 Task: Change slide transition to cube.
Action: Mouse moved to (104, 59)
Screenshot: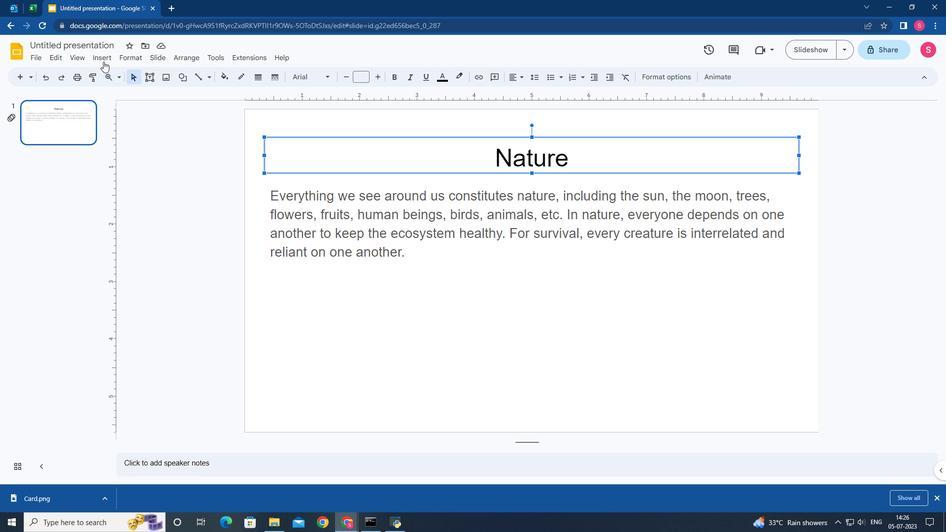 
Action: Mouse pressed left at (104, 59)
Screenshot: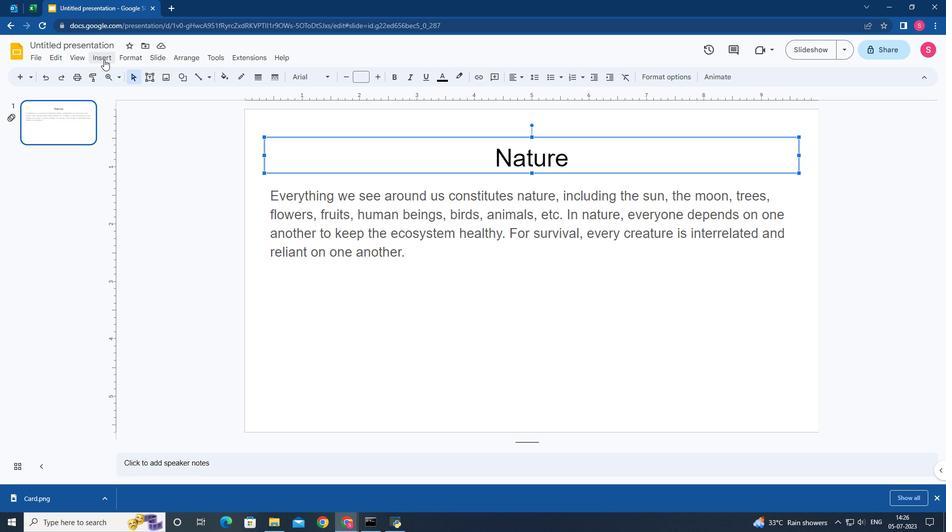 
Action: Mouse moved to (132, 253)
Screenshot: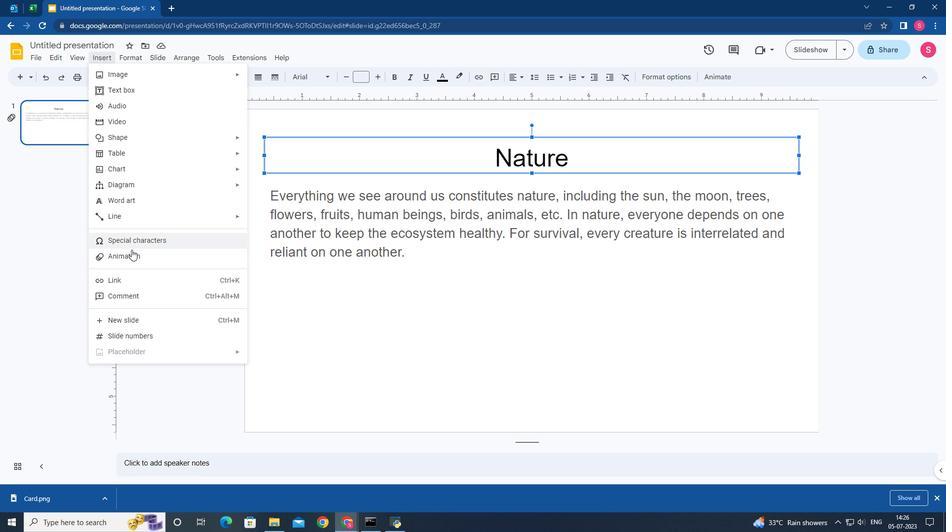 
Action: Mouse pressed left at (132, 253)
Screenshot: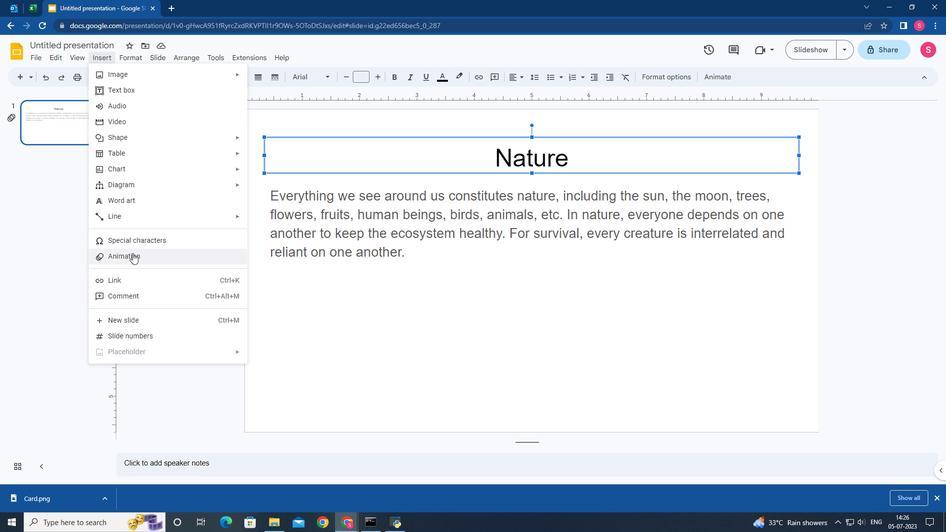 
Action: Mouse moved to (825, 143)
Screenshot: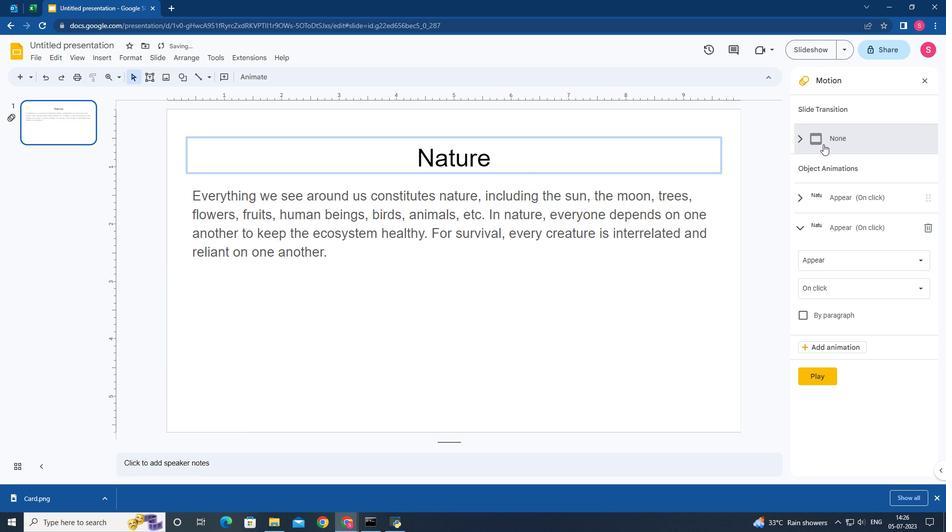 
Action: Mouse pressed left at (825, 143)
Screenshot: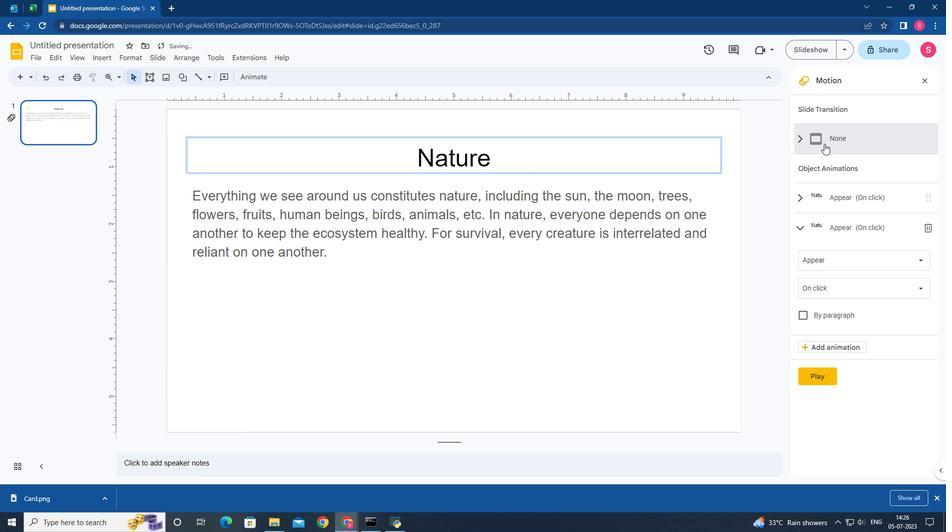 
Action: Mouse moved to (833, 168)
Screenshot: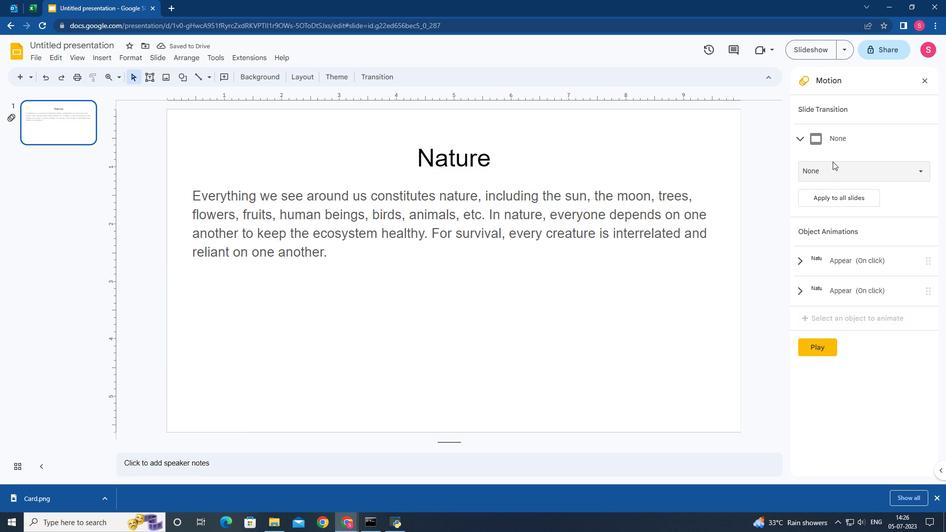 
Action: Mouse pressed left at (833, 168)
Screenshot: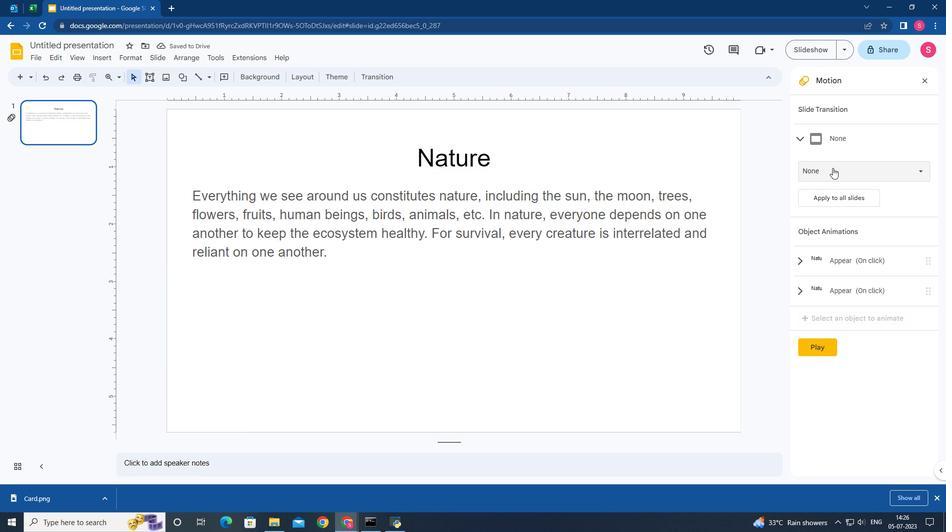 
Action: Mouse moved to (829, 284)
Screenshot: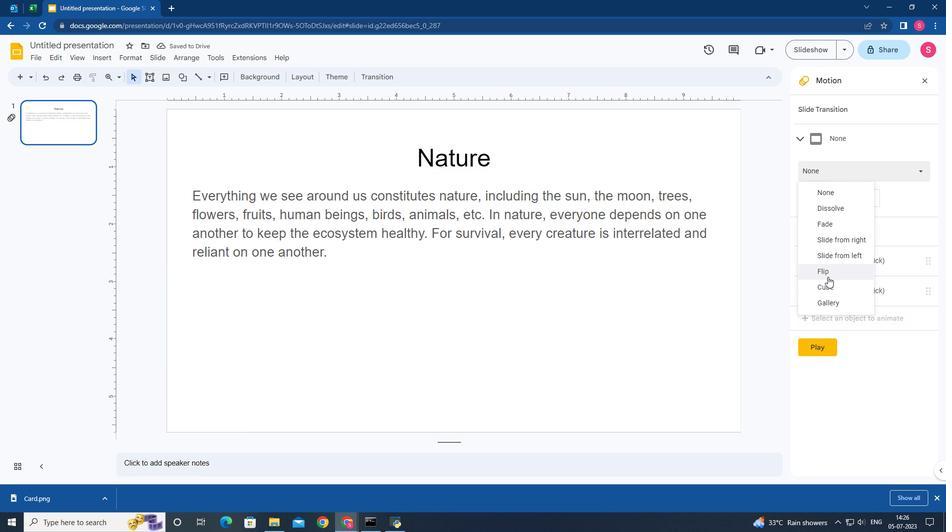 
Action: Mouse pressed left at (829, 284)
Screenshot: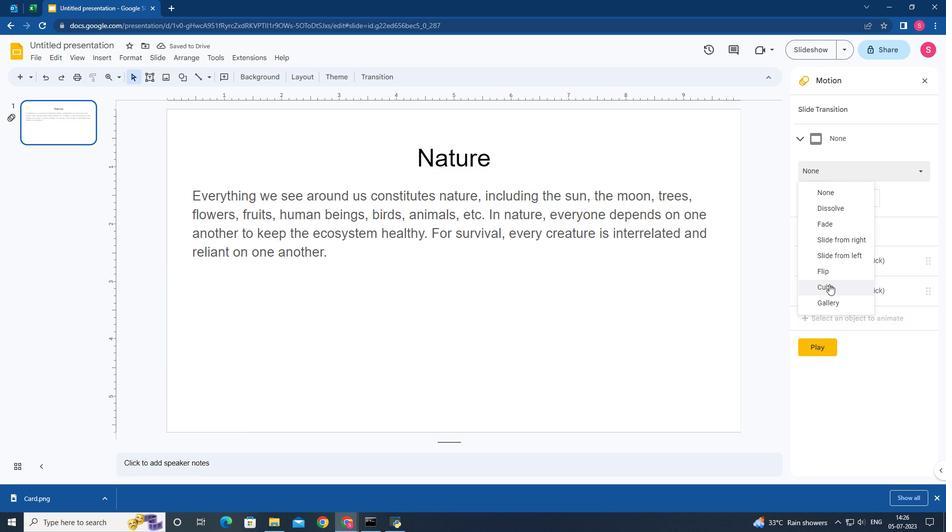 
Action: Mouse moved to (599, 299)
Screenshot: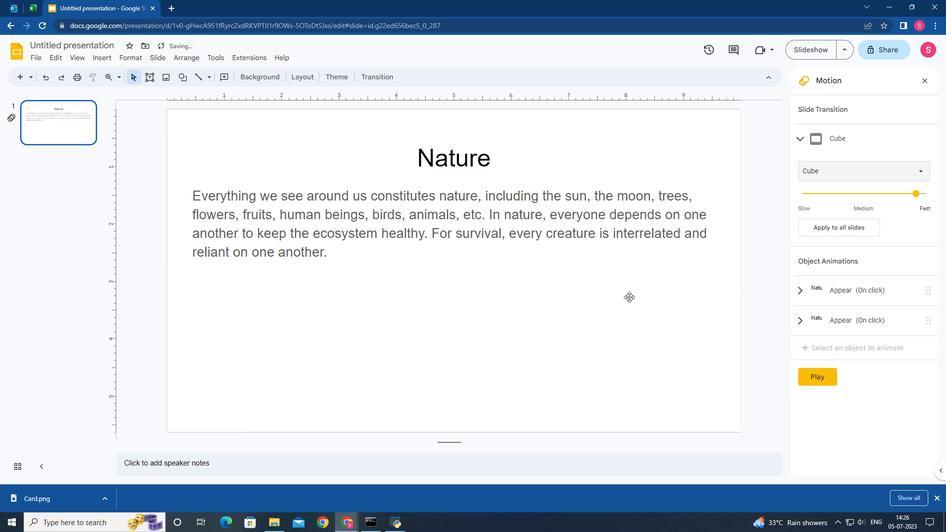
